 Task: Remove all "the incomplete" item "from all the checklist" .
Action: Mouse moved to (1081, 87)
Screenshot: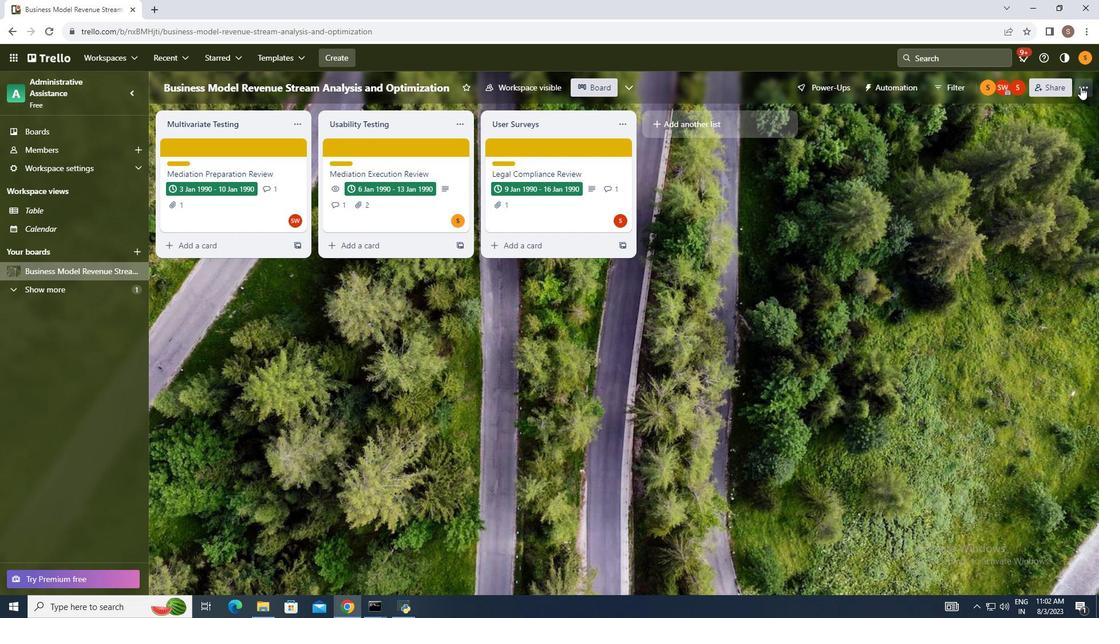 
Action: Mouse pressed left at (1081, 87)
Screenshot: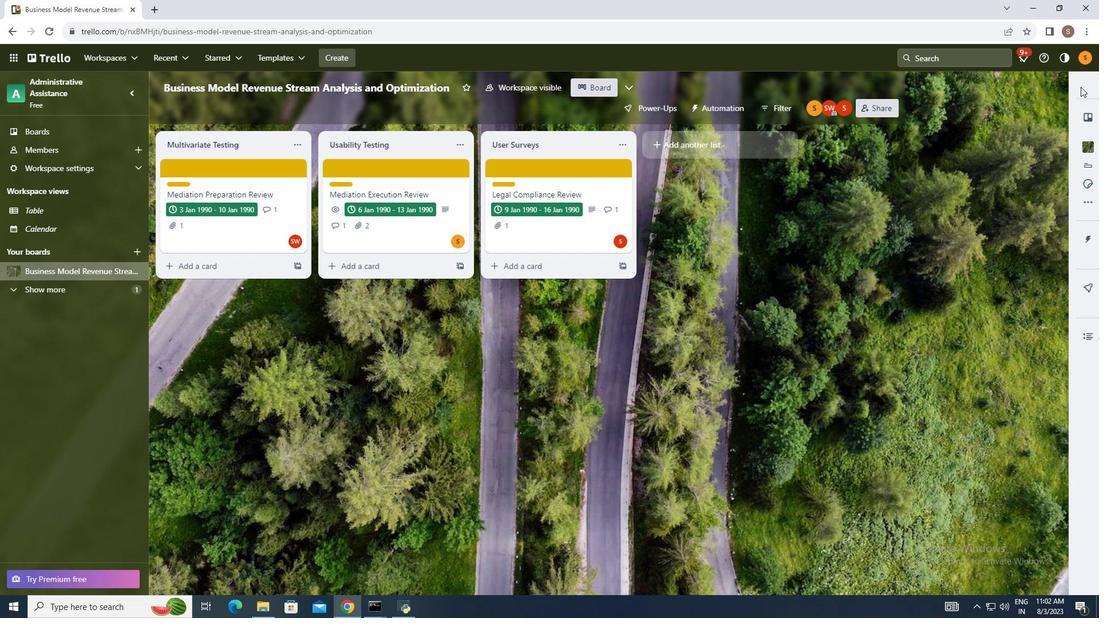 
Action: Mouse moved to (975, 244)
Screenshot: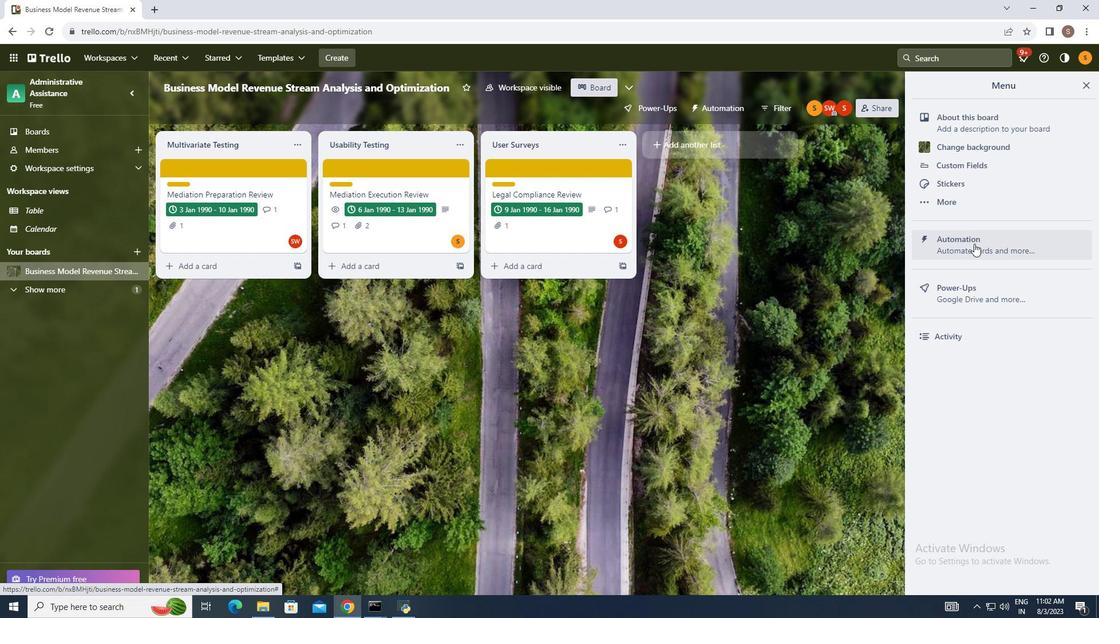 
Action: Mouse pressed left at (975, 244)
Screenshot: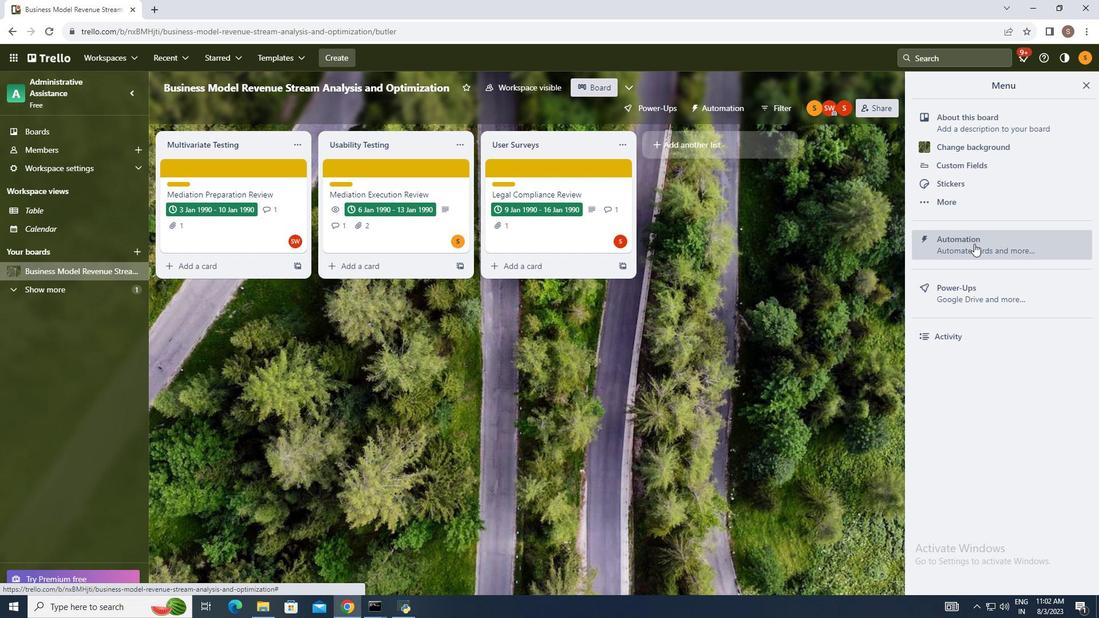 
Action: Mouse moved to (210, 304)
Screenshot: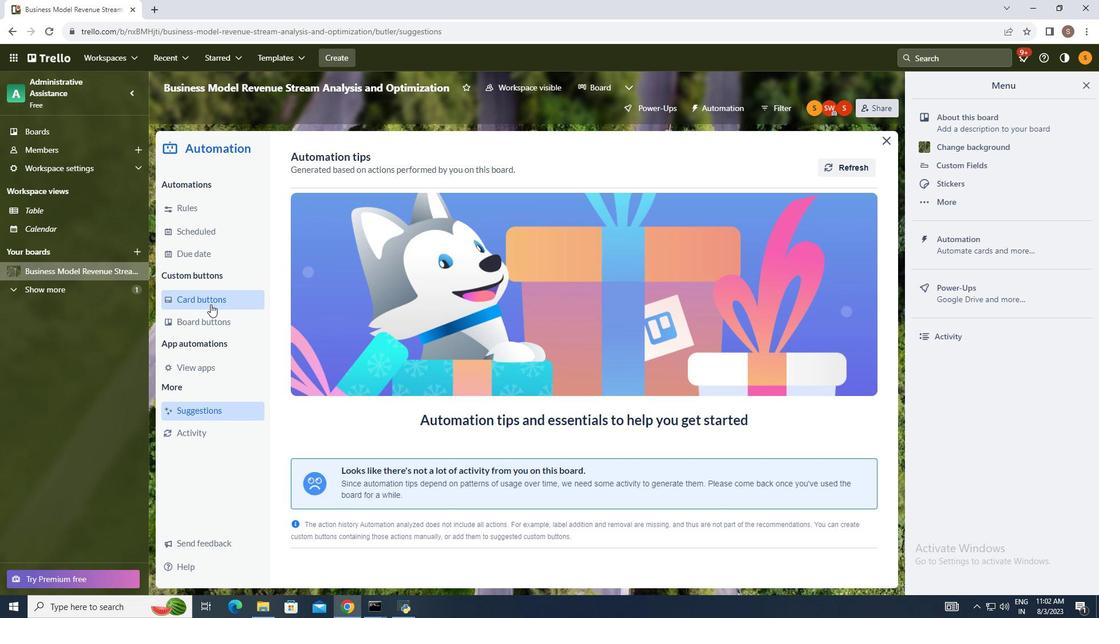 
Action: Mouse pressed left at (210, 304)
Screenshot: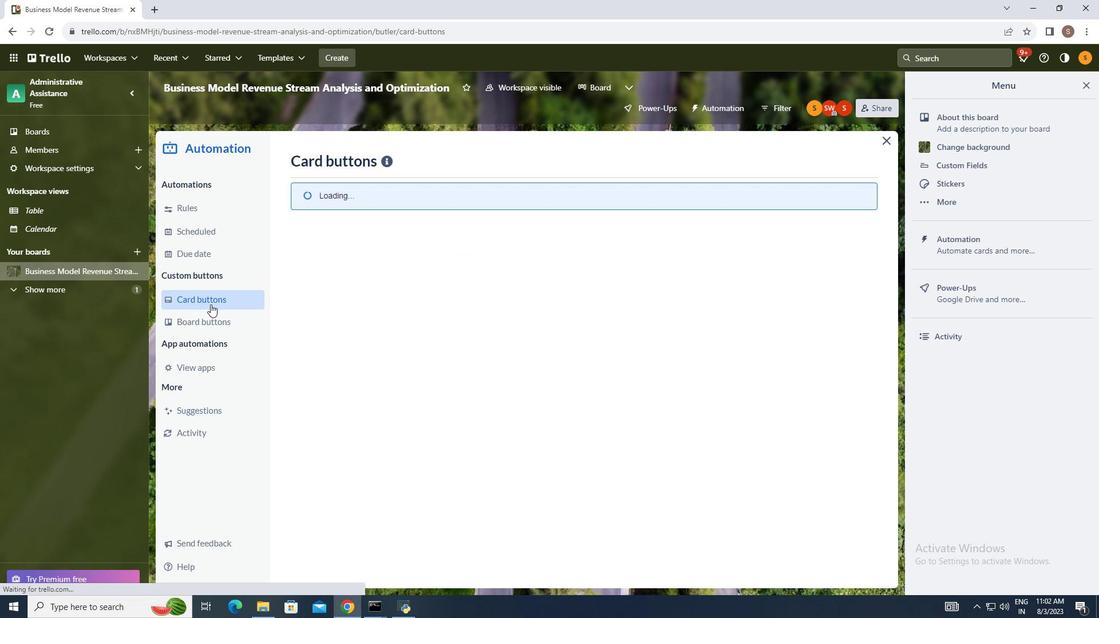 
Action: Mouse moved to (828, 163)
Screenshot: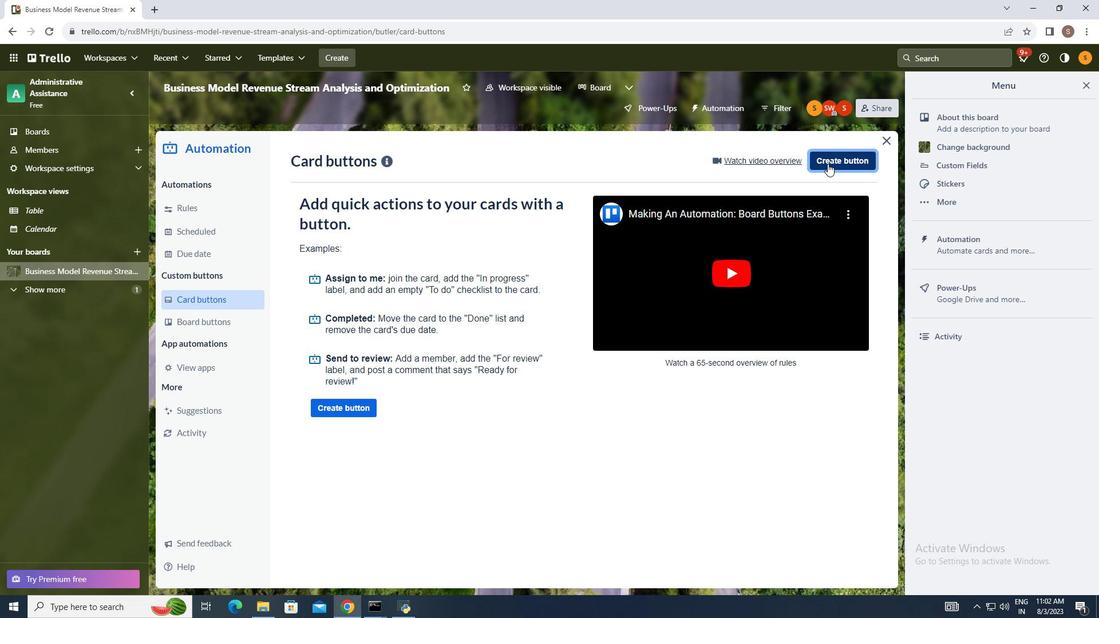 
Action: Mouse pressed left at (828, 163)
Screenshot: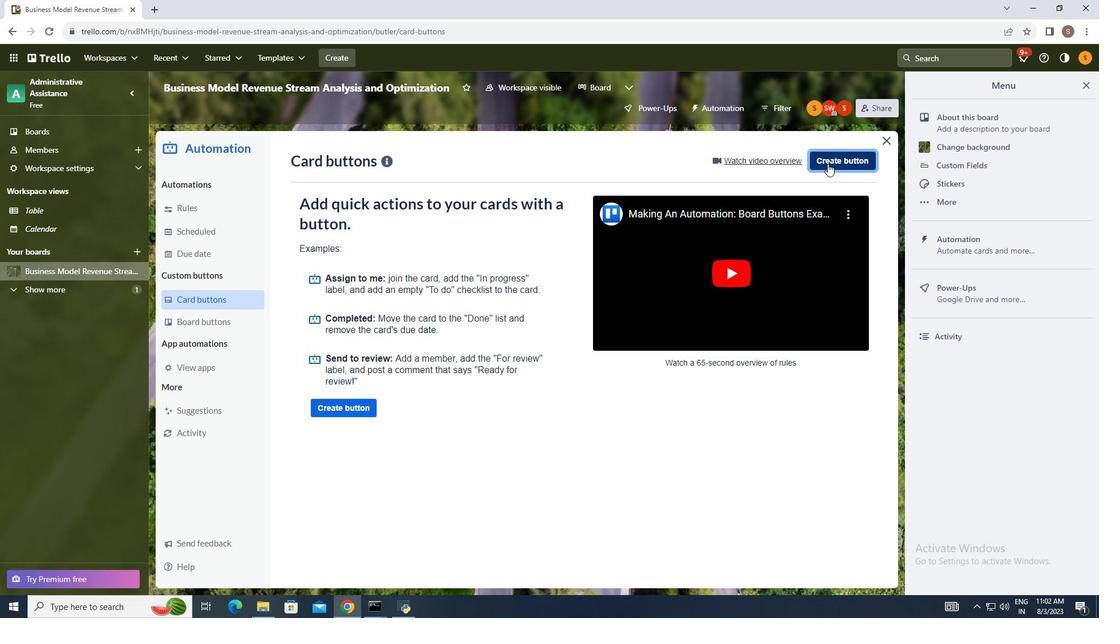 
Action: Mouse moved to (585, 324)
Screenshot: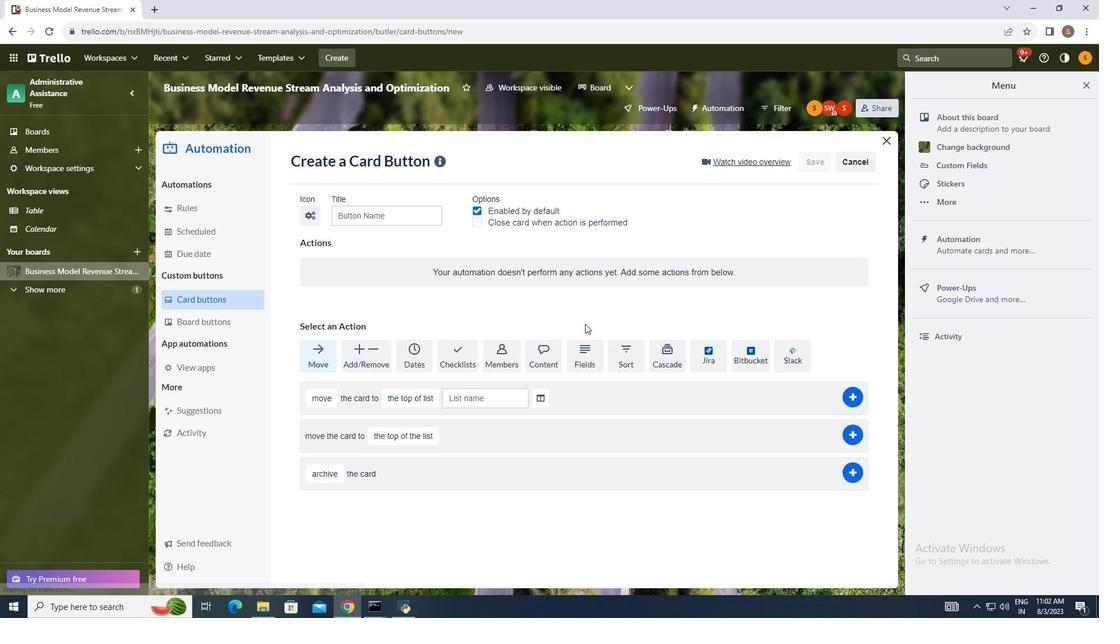 
Action: Mouse pressed left at (585, 324)
Screenshot: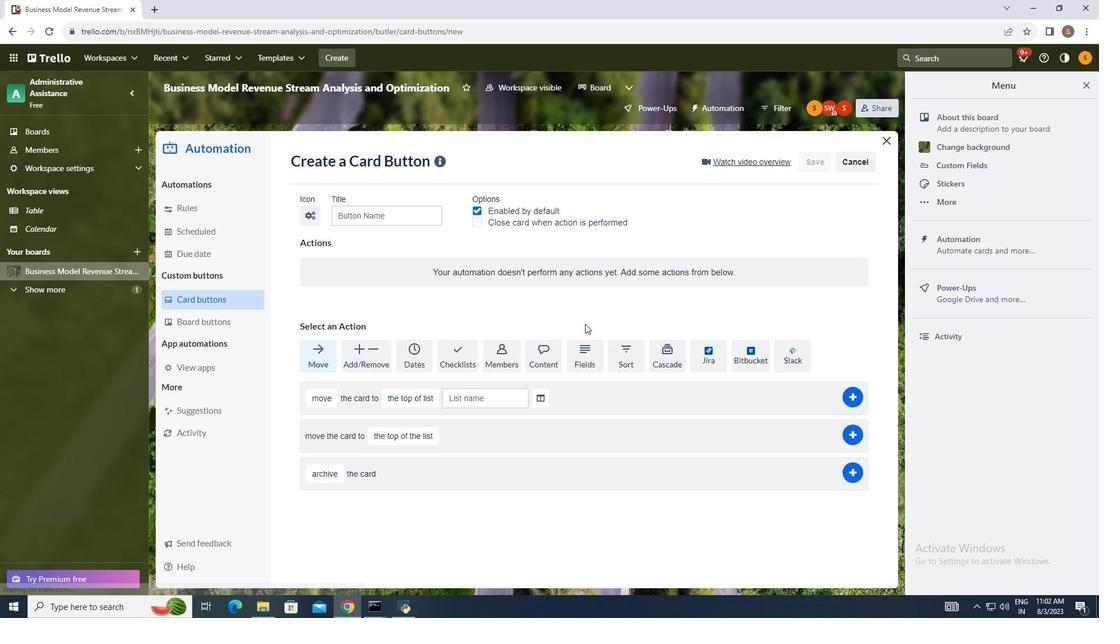 
Action: Mouse moved to (461, 354)
Screenshot: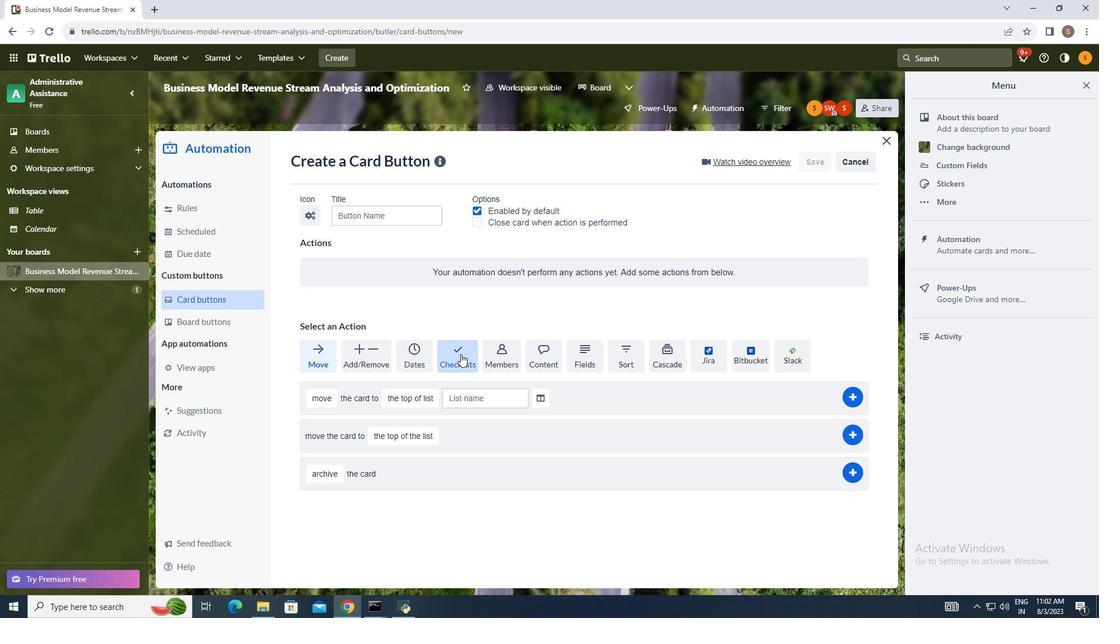 
Action: Mouse pressed left at (461, 354)
Screenshot: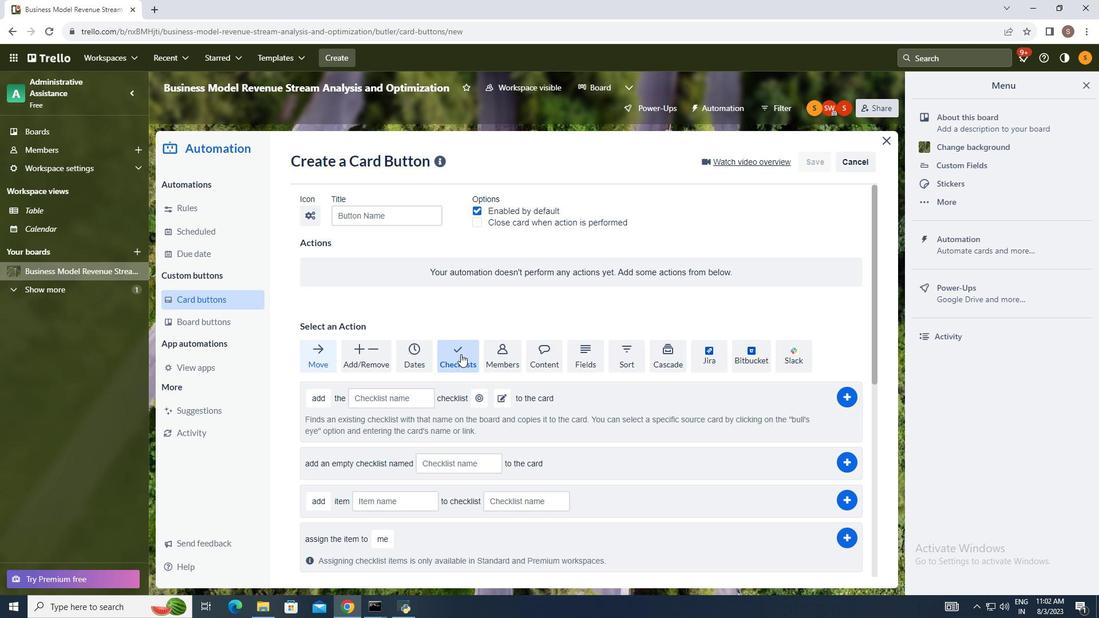 
Action: Mouse moved to (608, 438)
Screenshot: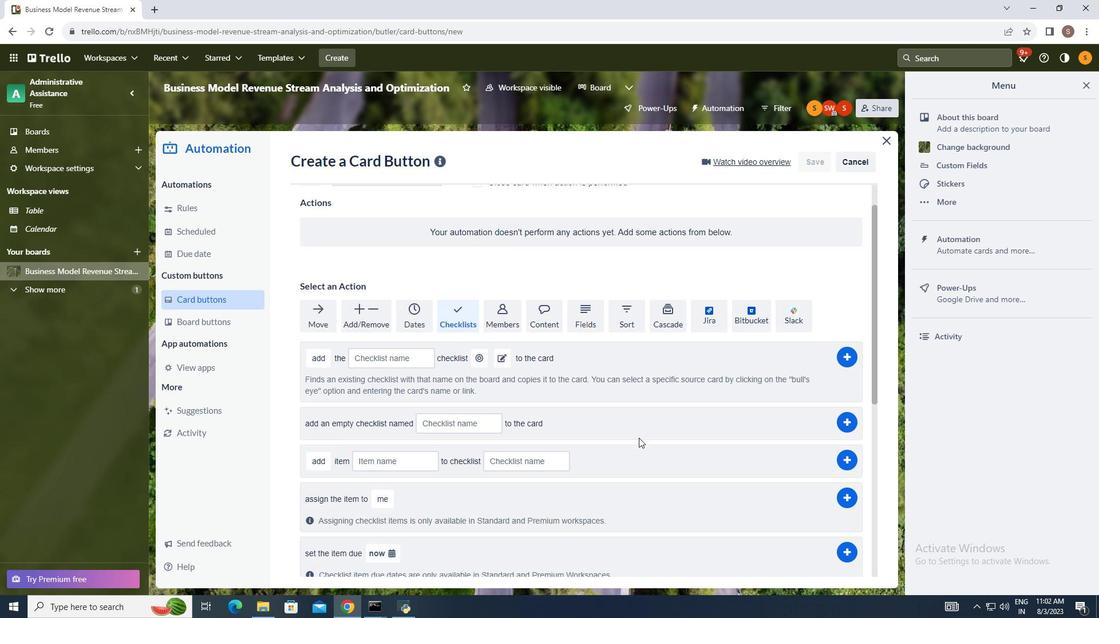 
Action: Mouse scrolled (608, 437) with delta (0, 0)
Screenshot: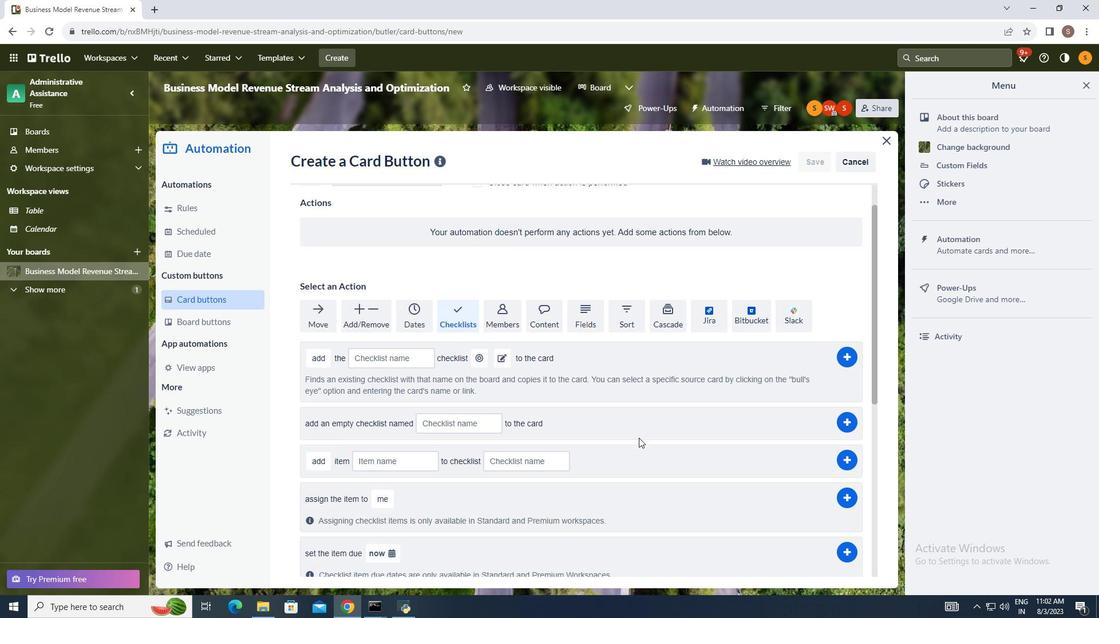 
Action: Mouse moved to (639, 438)
Screenshot: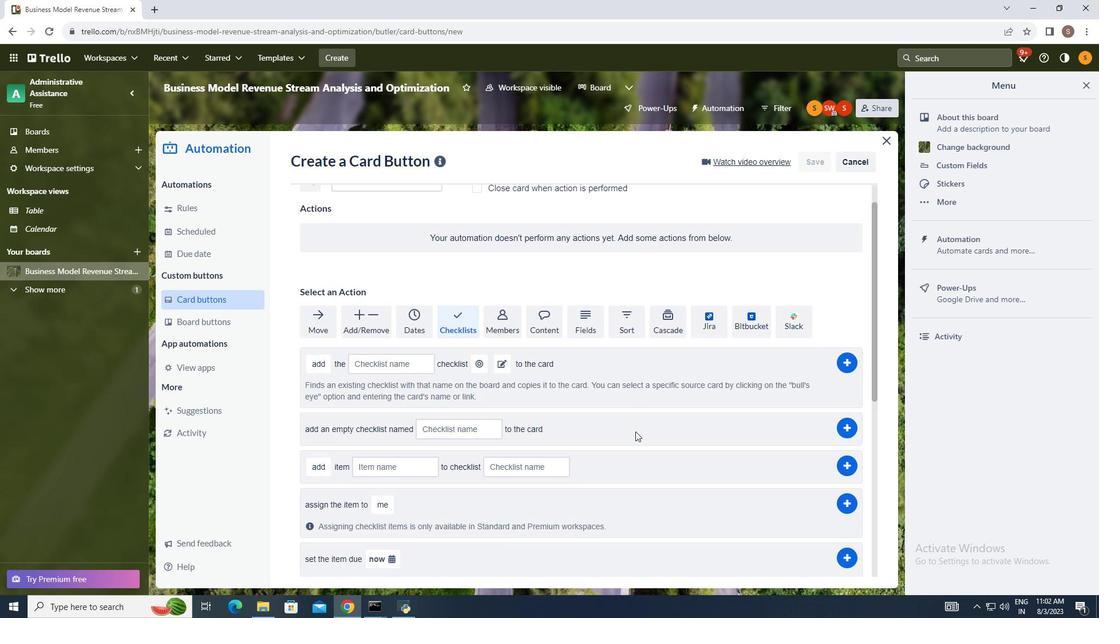 
Action: Mouse scrolled (639, 438) with delta (0, 0)
Screenshot: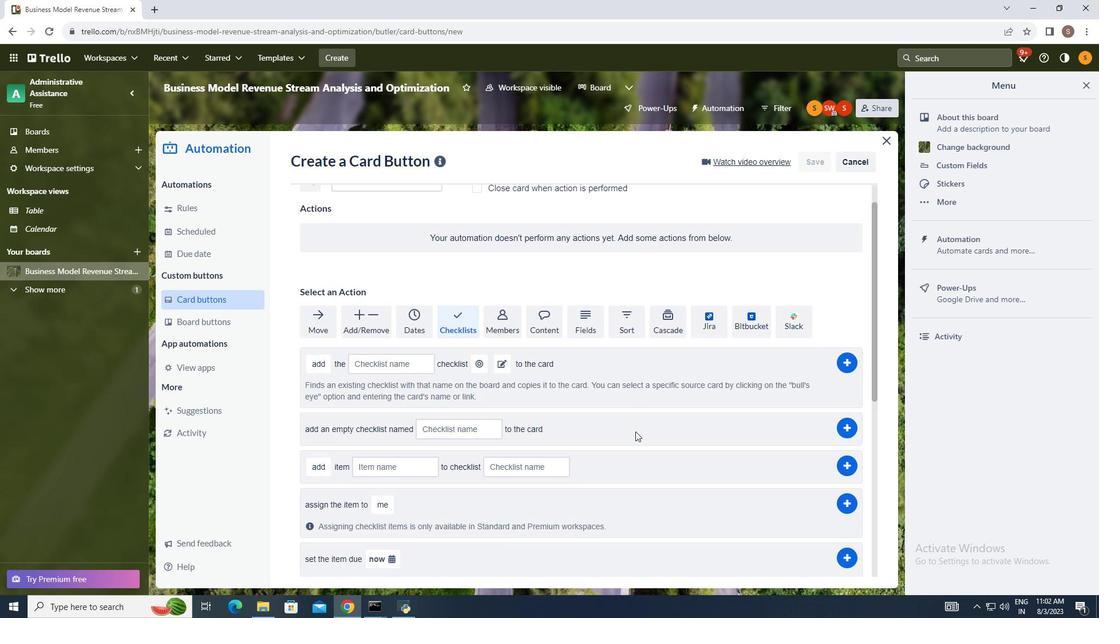 
Action: Mouse scrolled (639, 437) with delta (0, 0)
Screenshot: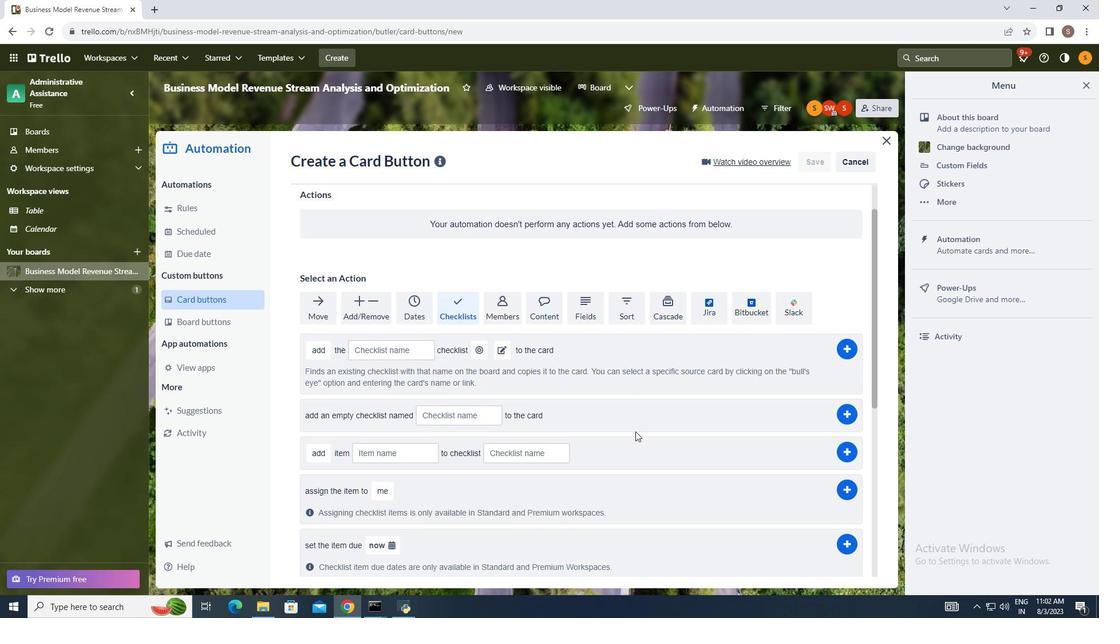 
Action: Mouse moved to (635, 431)
Screenshot: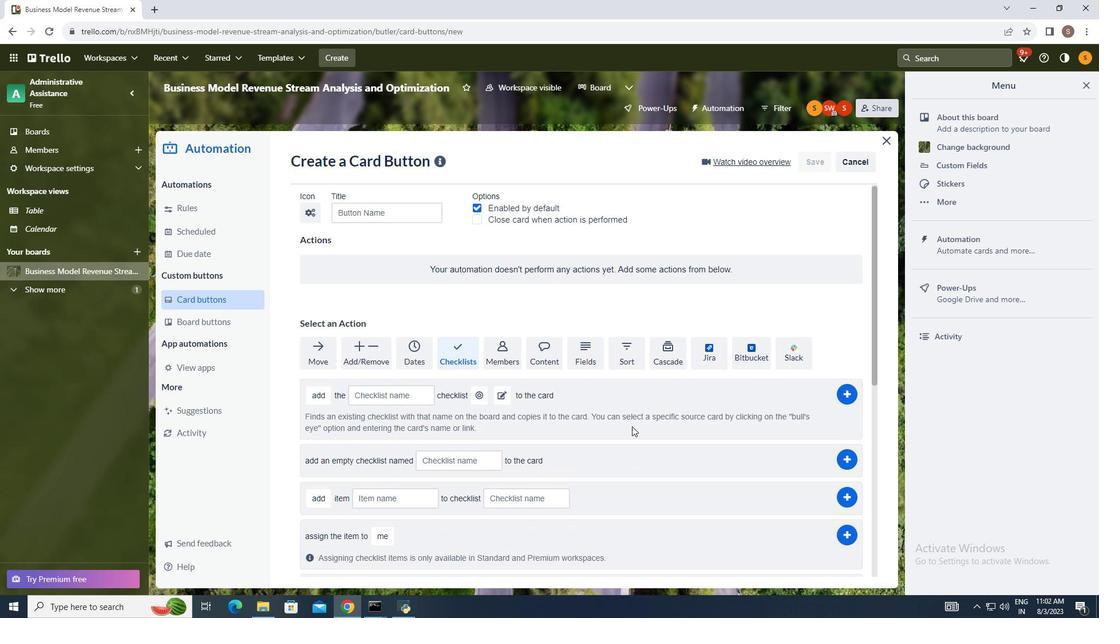 
Action: Mouse scrolled (635, 432) with delta (0, 0)
Screenshot: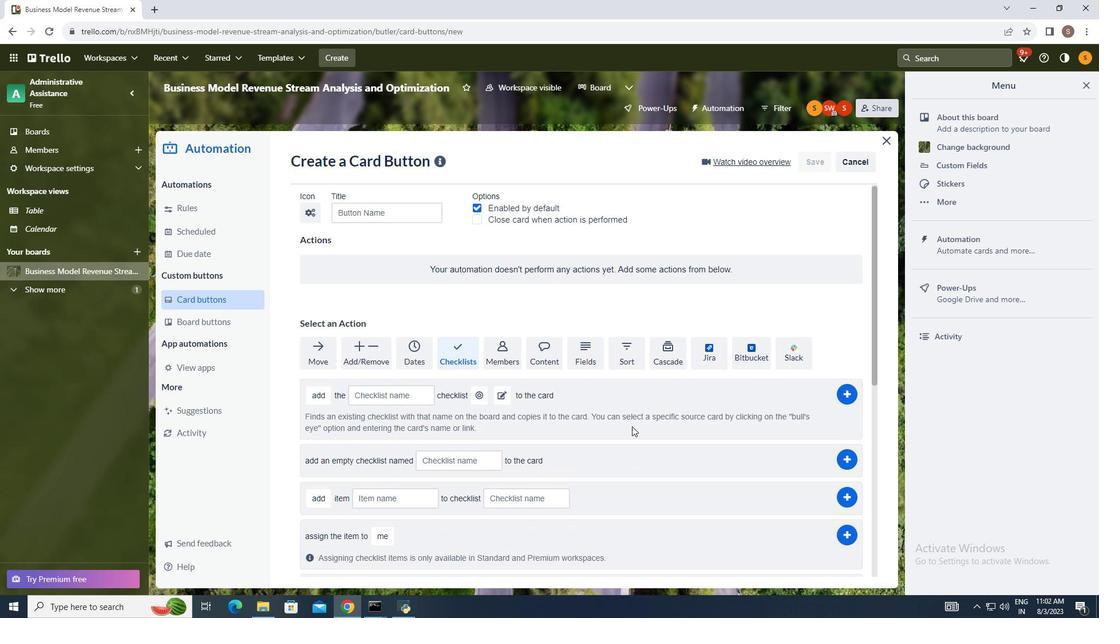 
Action: Mouse moved to (632, 427)
Screenshot: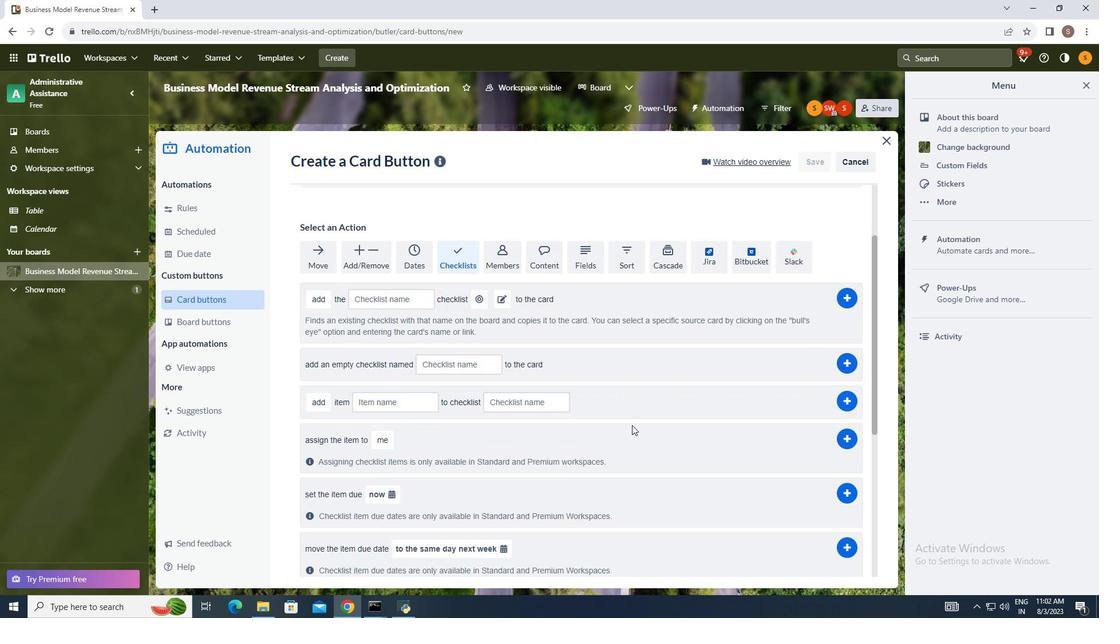 
Action: Mouse scrolled (634, 430) with delta (0, 0)
Screenshot: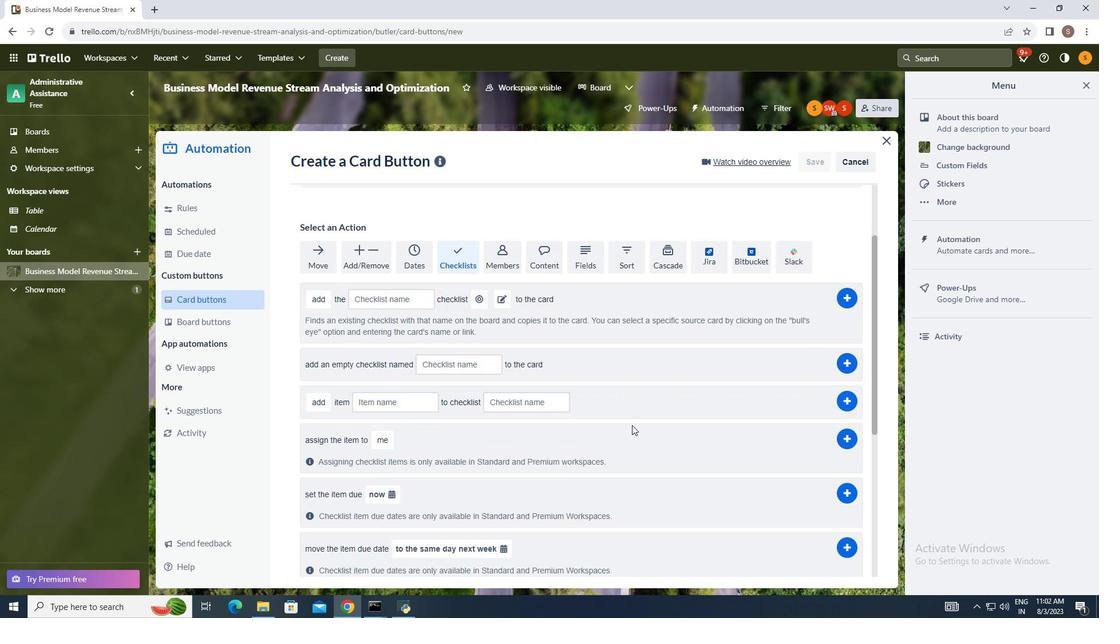 
Action: Mouse moved to (632, 427)
Screenshot: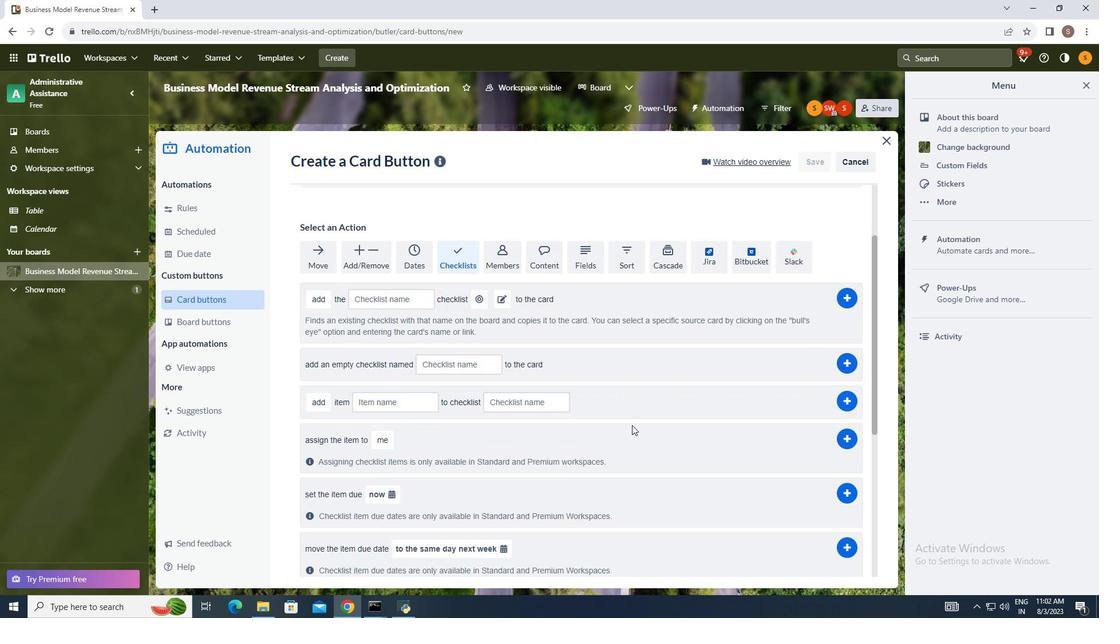 
Action: Mouse scrolled (632, 428) with delta (0, 0)
Screenshot: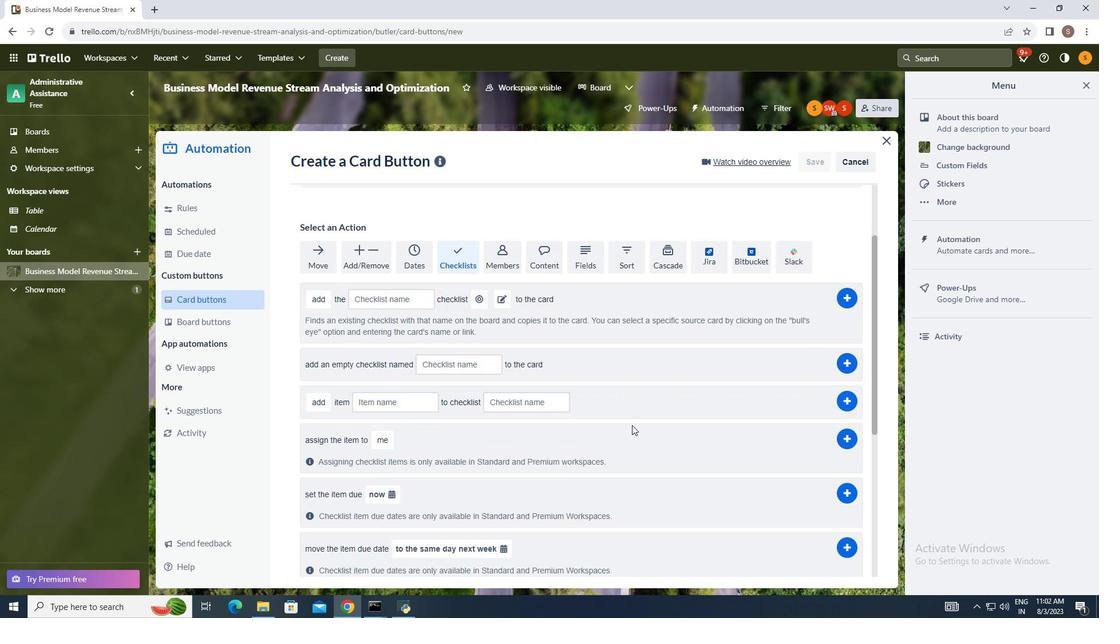
Action: Mouse moved to (632, 425)
Screenshot: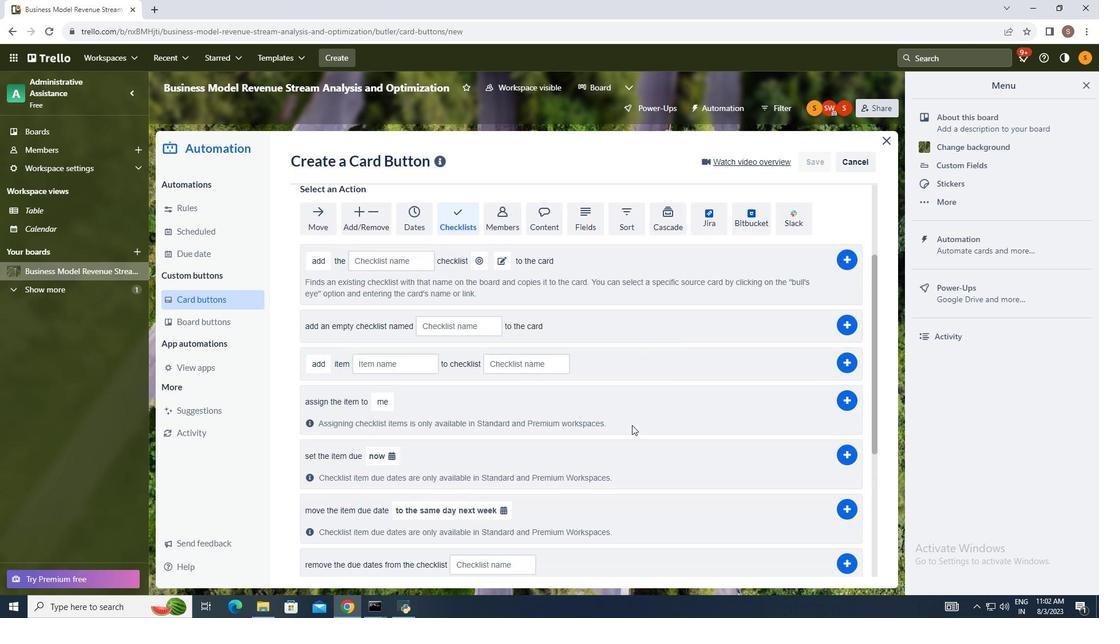 
Action: Mouse scrolled (632, 425) with delta (0, 0)
Screenshot: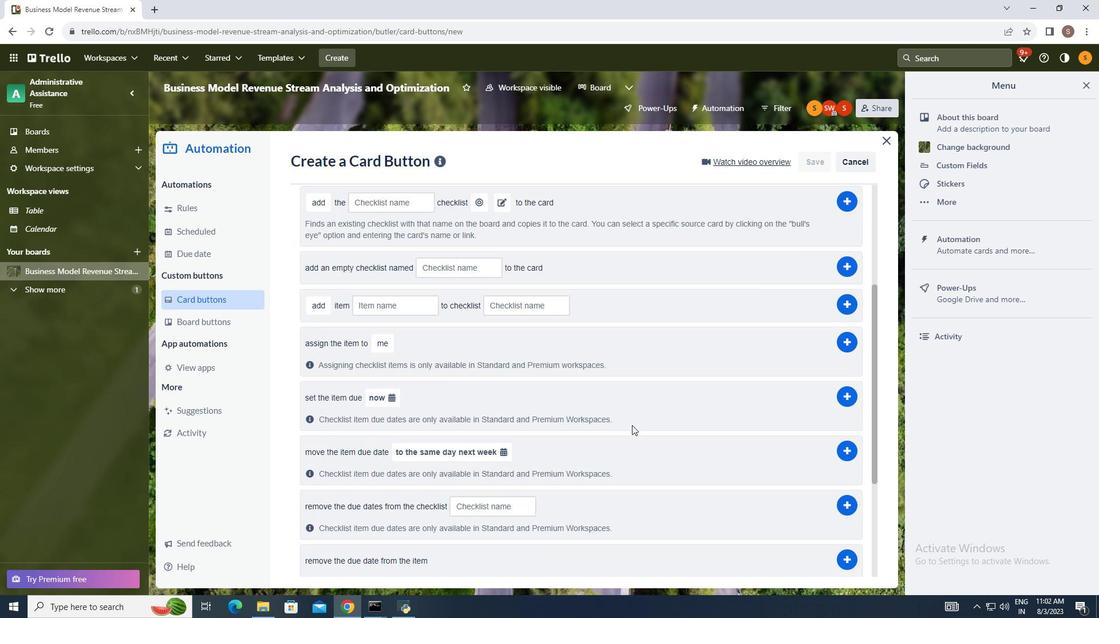 
Action: Mouse scrolled (632, 425) with delta (0, 0)
Screenshot: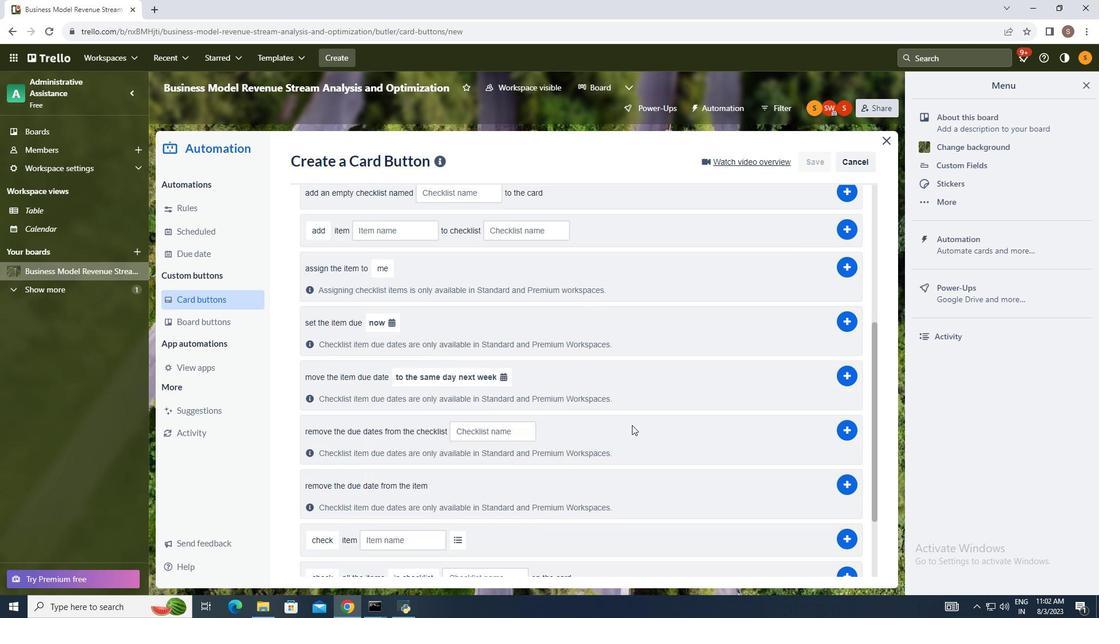 
Action: Mouse scrolled (632, 425) with delta (0, 0)
Screenshot: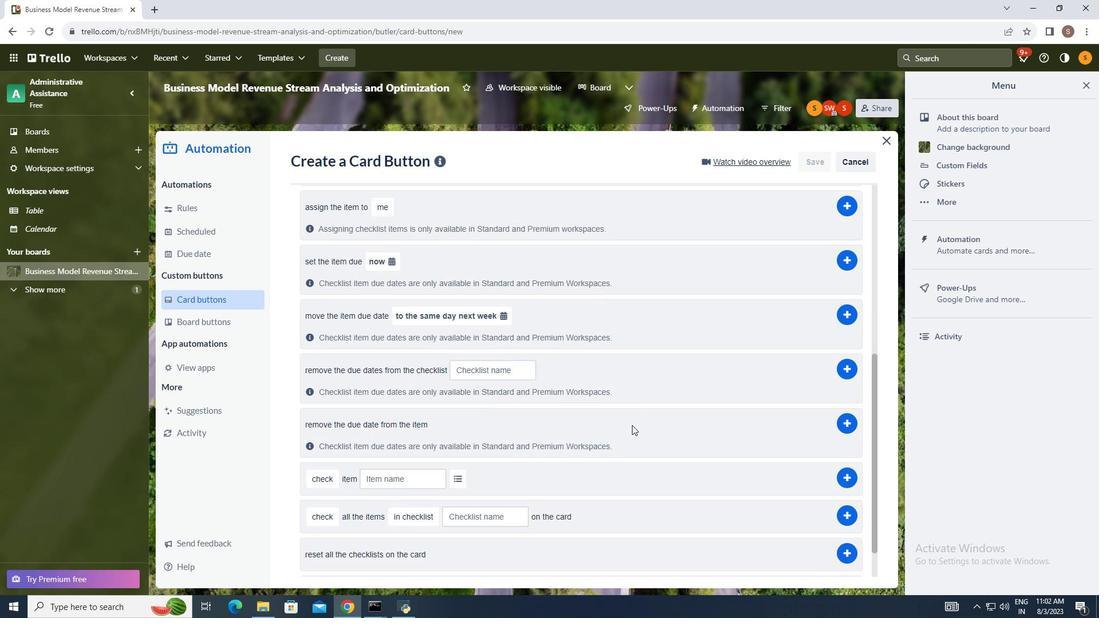 
Action: Mouse scrolled (632, 425) with delta (0, 0)
Screenshot: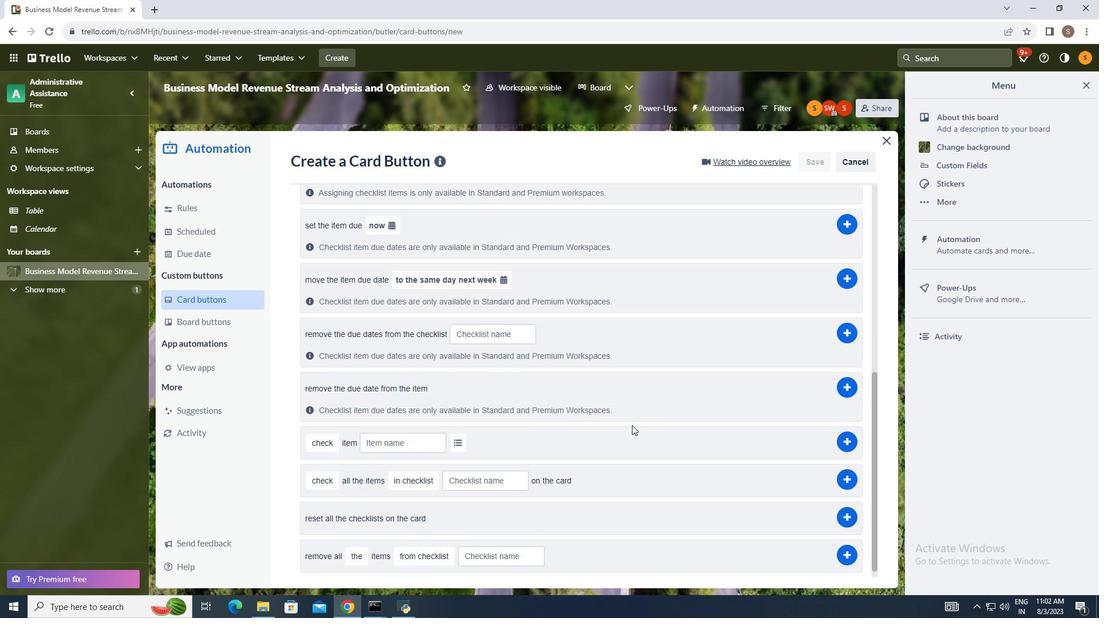 
Action: Mouse scrolled (632, 425) with delta (0, 0)
Screenshot: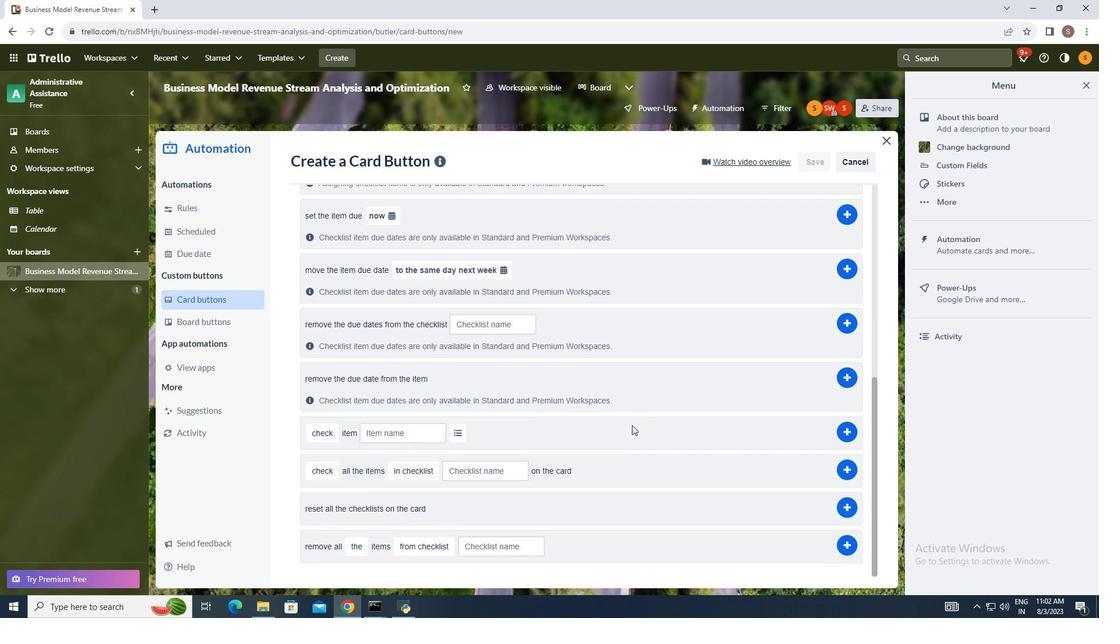 
Action: Mouse moved to (343, 548)
Screenshot: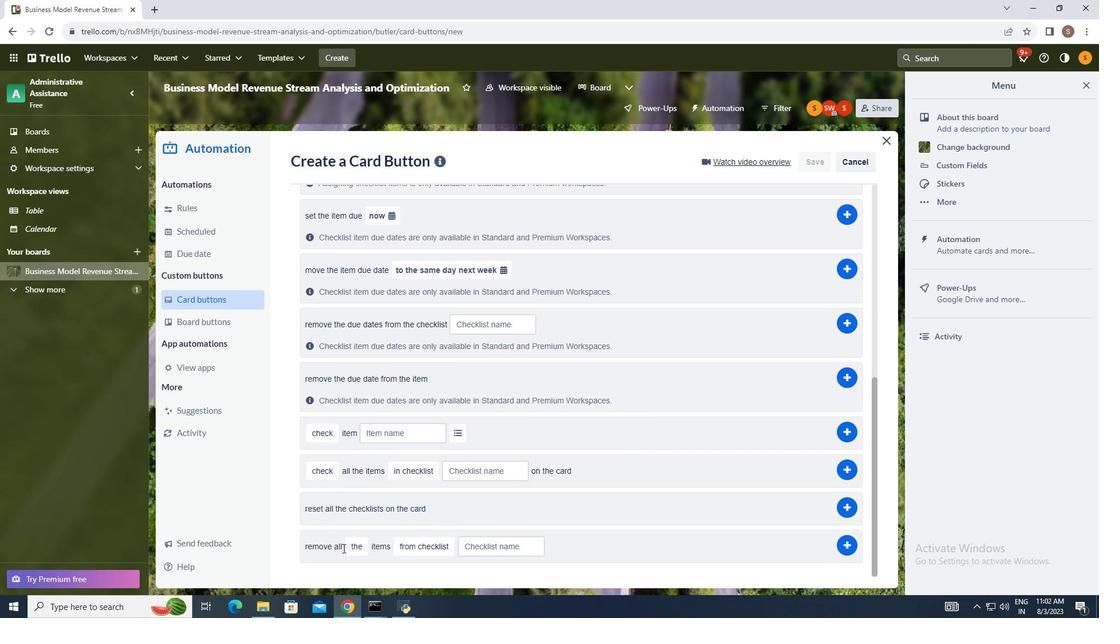 
Action: Mouse pressed left at (343, 548)
Screenshot: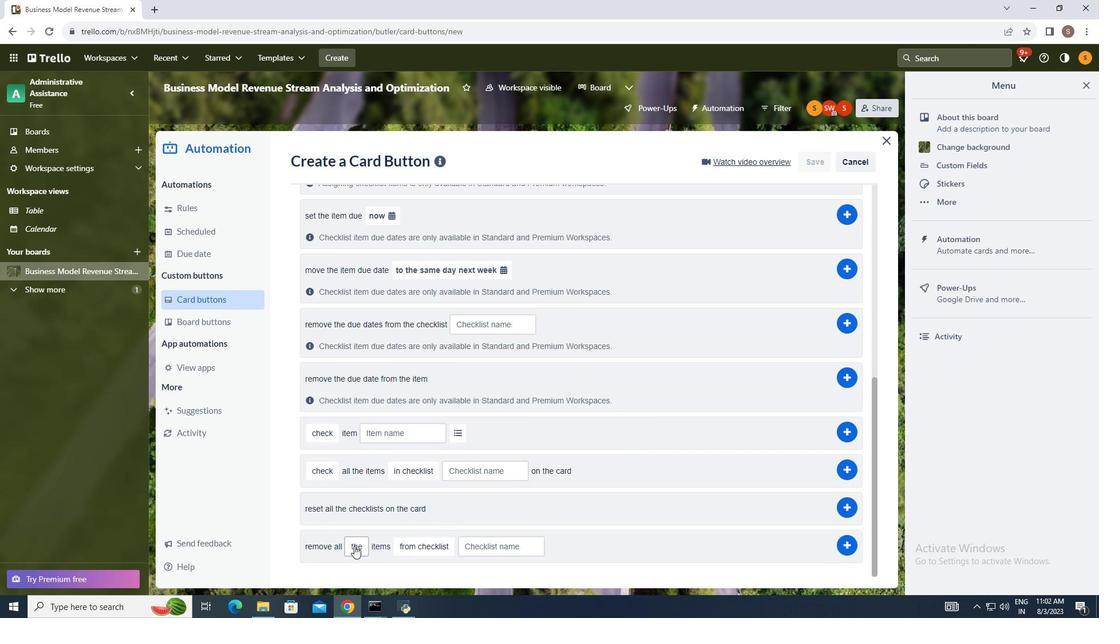 
Action: Mouse moved to (355, 545)
Screenshot: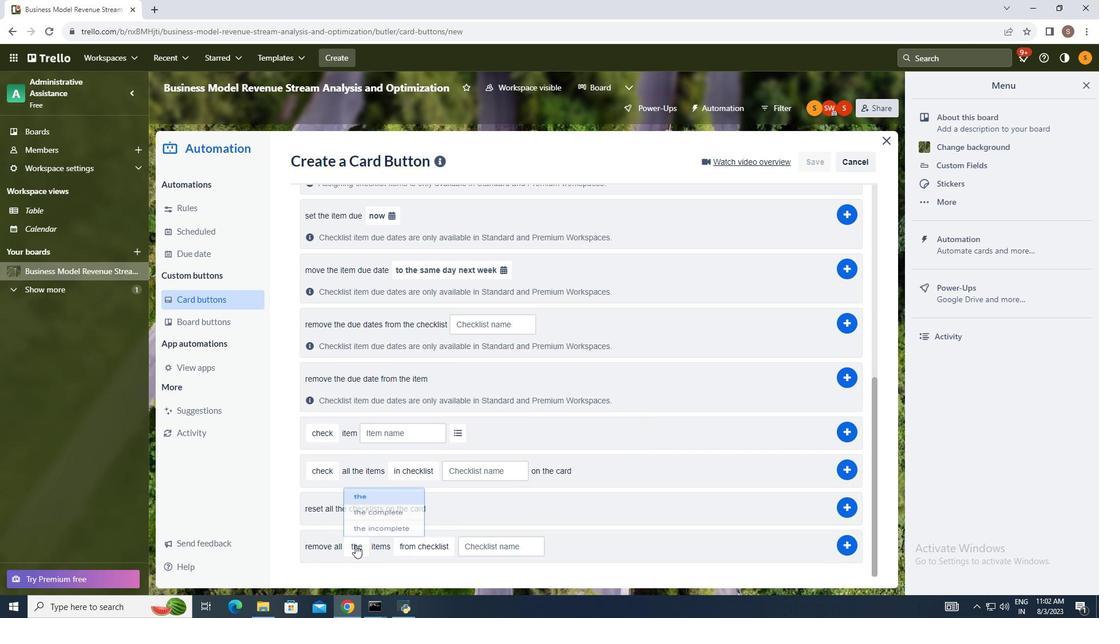
Action: Mouse pressed left at (355, 545)
Screenshot: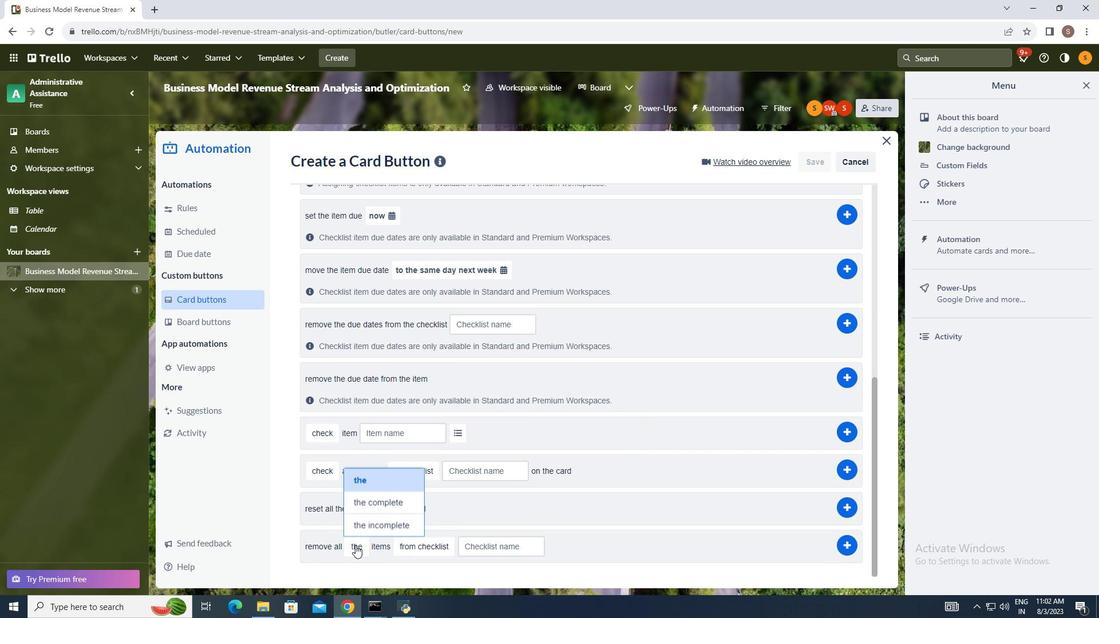 
Action: Mouse moved to (366, 524)
Screenshot: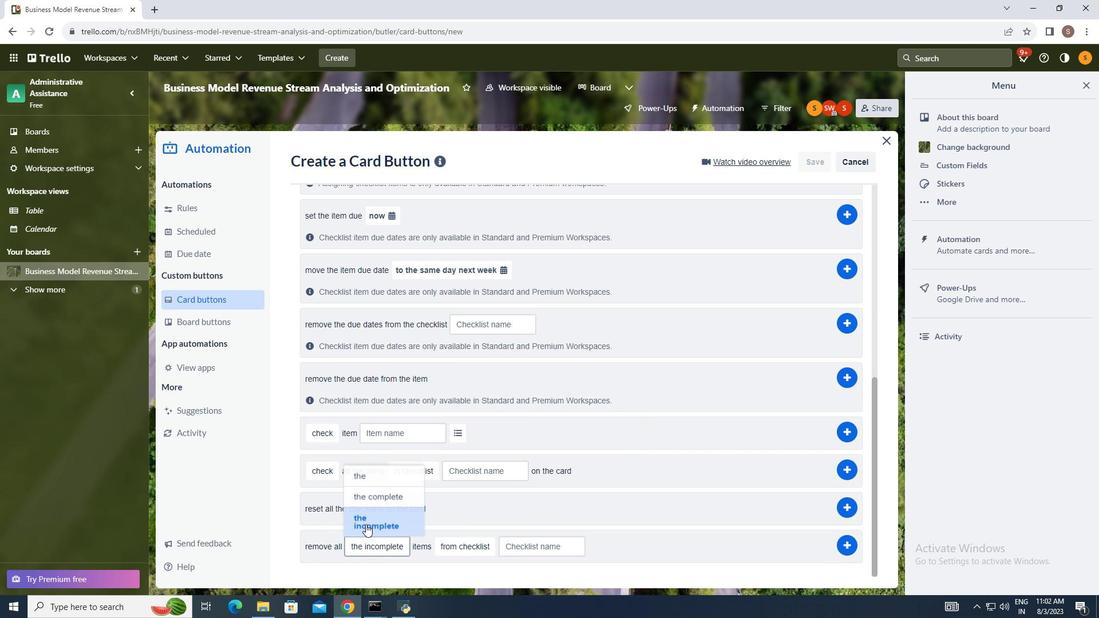 
Action: Mouse pressed left at (366, 524)
Screenshot: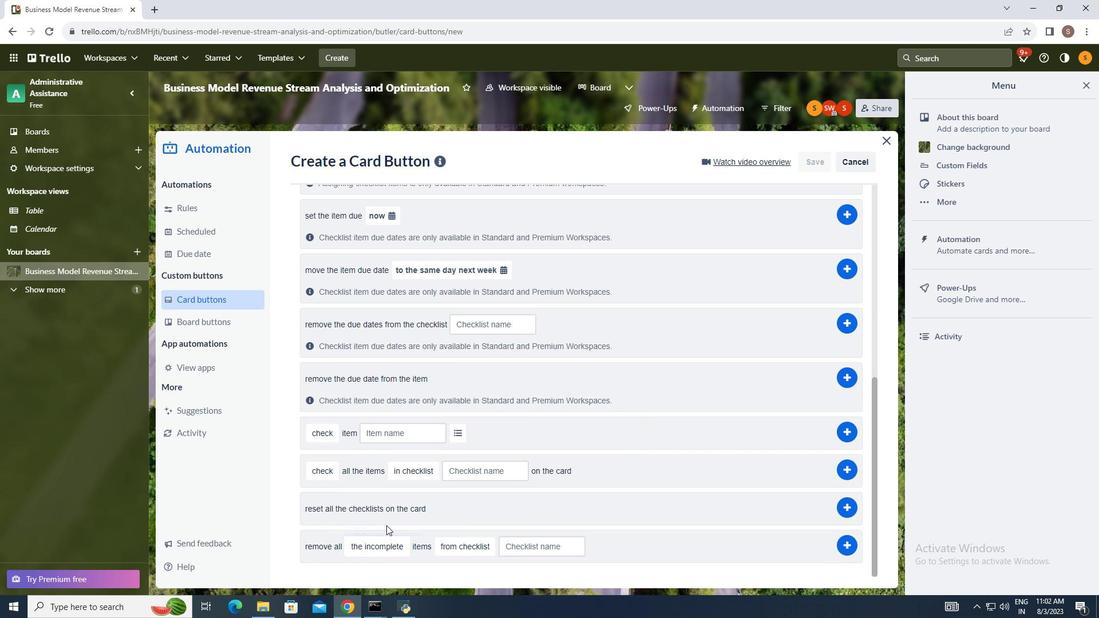 
Action: Mouse moved to (461, 545)
Screenshot: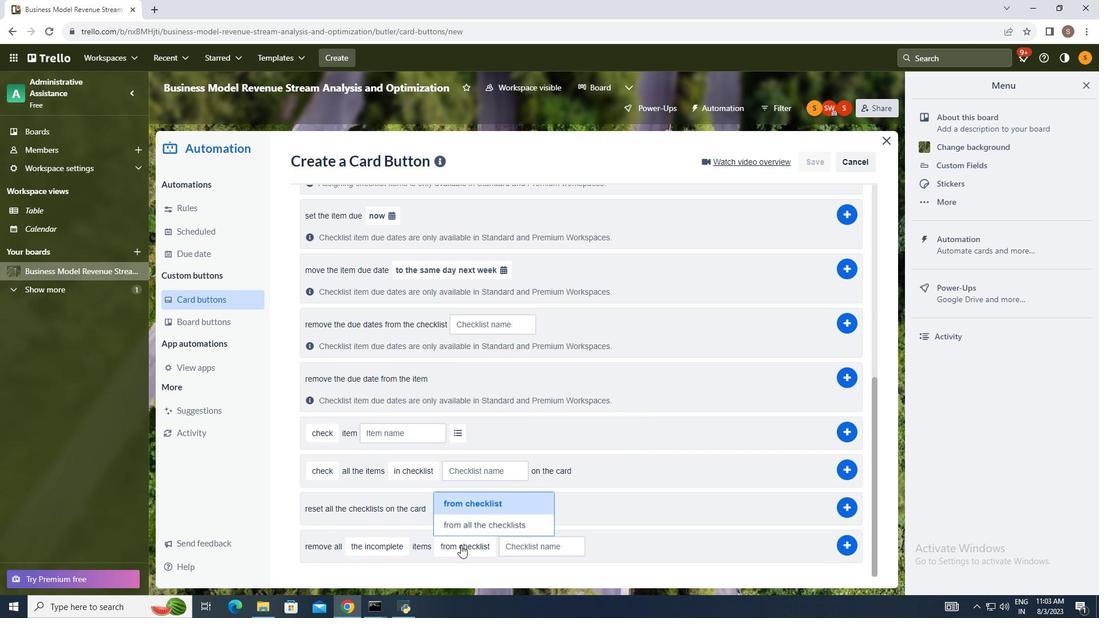 
Action: Mouse pressed left at (461, 545)
Screenshot: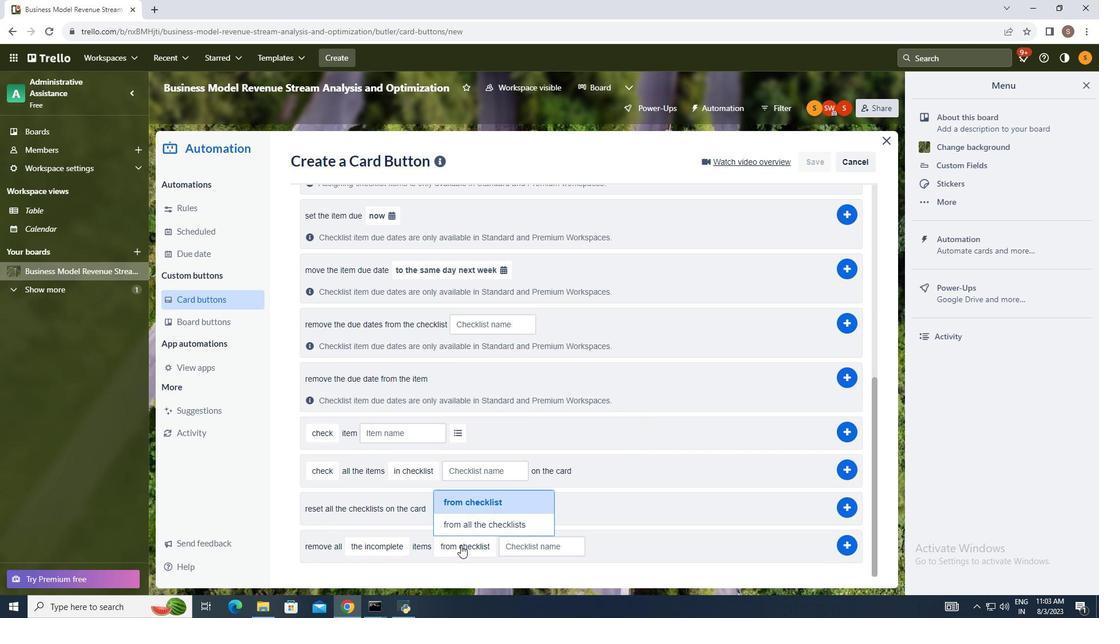 
Action: Mouse moved to (477, 521)
Screenshot: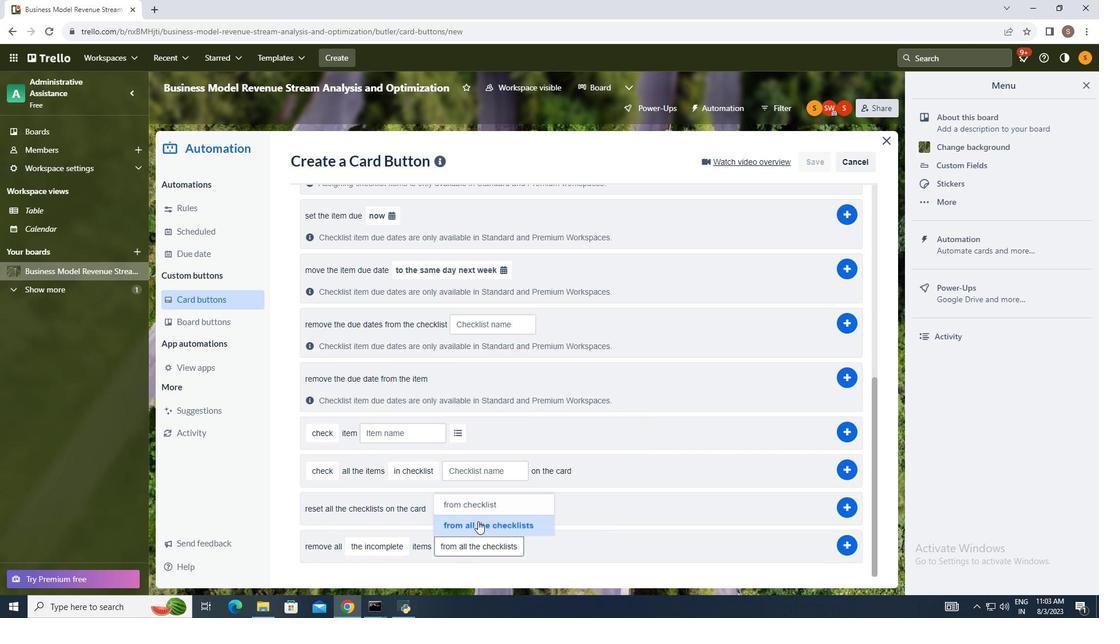 
Action: Mouse pressed left at (477, 521)
Screenshot: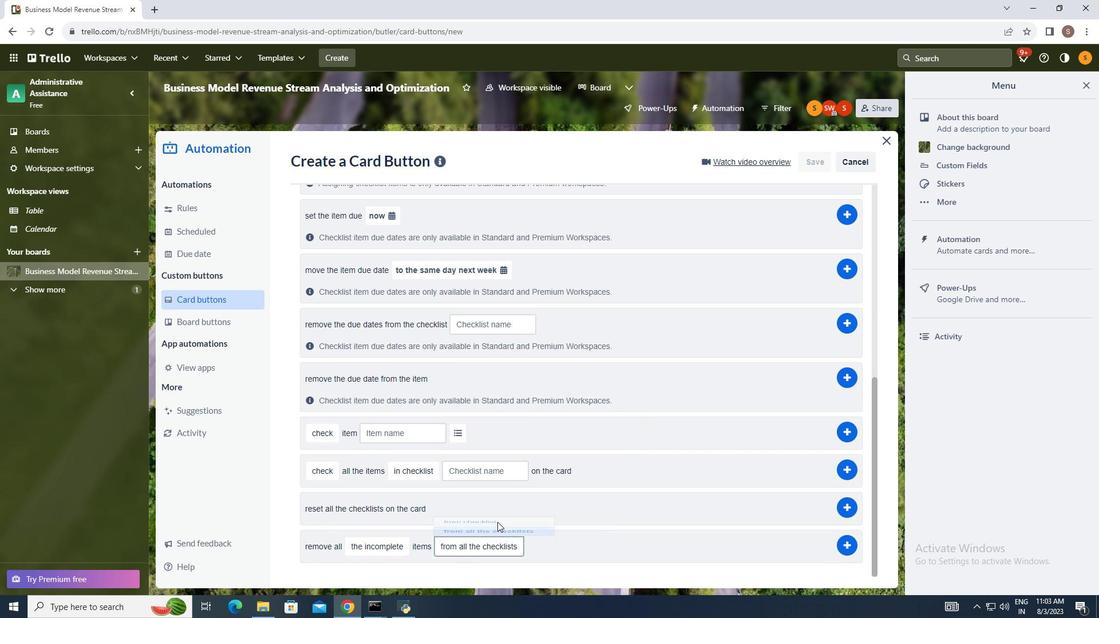 
Action: Mouse moved to (844, 545)
Screenshot: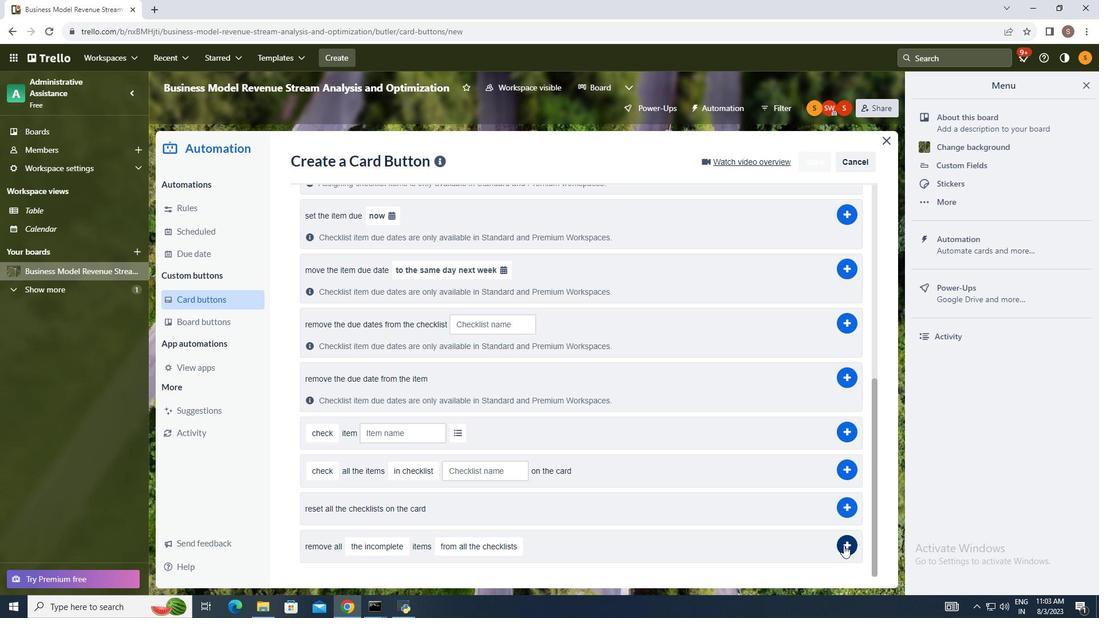
Action: Mouse pressed left at (844, 545)
Screenshot: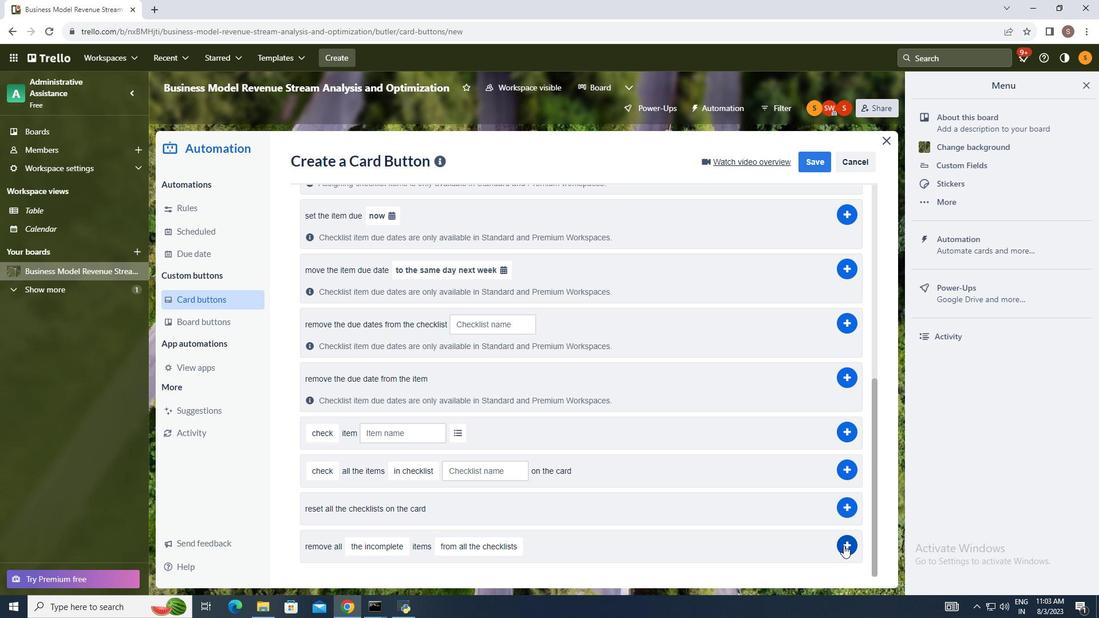 
Action: Mouse moved to (724, 462)
Screenshot: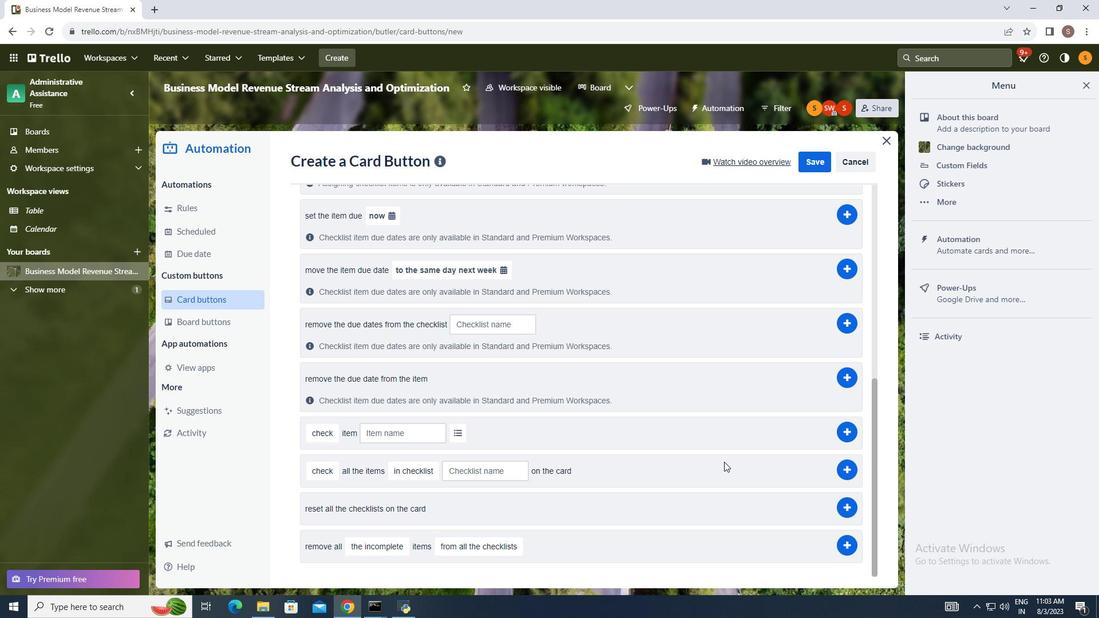 
